 Task: Select the profile "VLC 1.1.x Style" for your interface.
Action: Mouse moved to (94, 12)
Screenshot: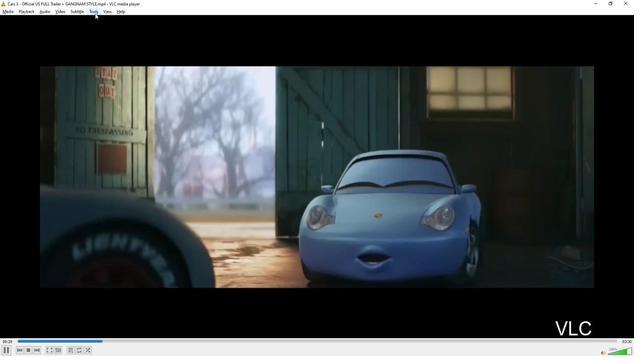 
Action: Mouse pressed left at (94, 12)
Screenshot: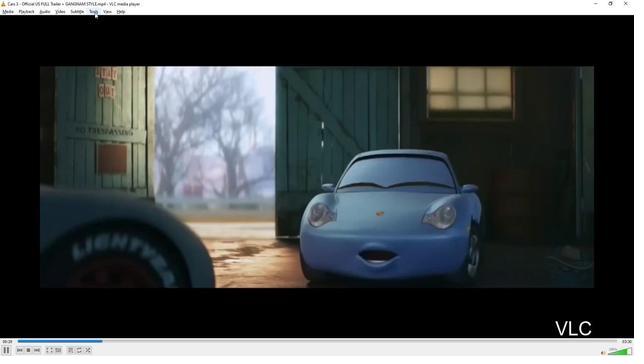 
Action: Mouse moved to (110, 82)
Screenshot: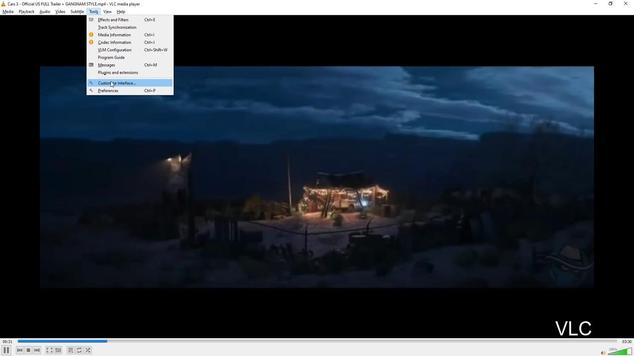 
Action: Mouse pressed left at (110, 82)
Screenshot: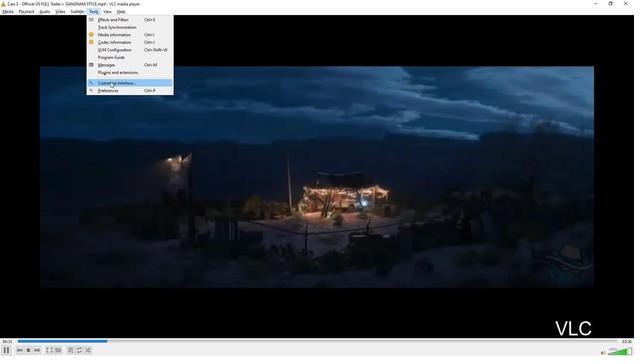
Action: Mouse moved to (426, 107)
Screenshot: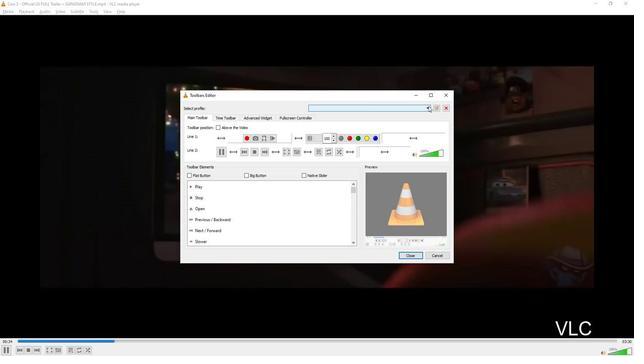 
Action: Mouse pressed left at (426, 107)
Screenshot: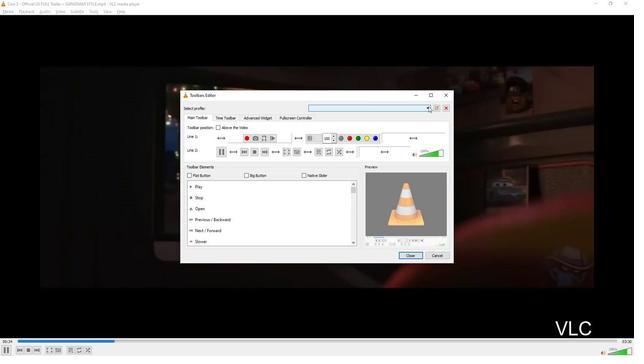 
Action: Mouse moved to (323, 118)
Screenshot: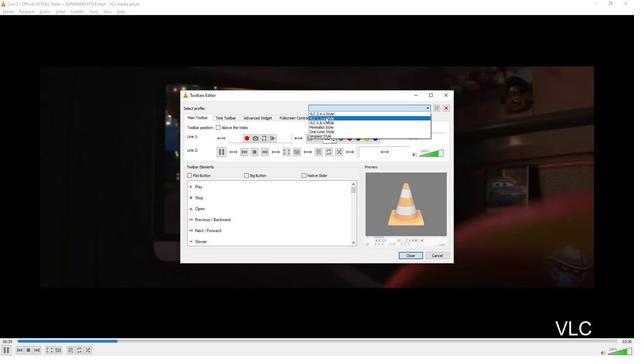
Action: Mouse pressed left at (323, 118)
Screenshot: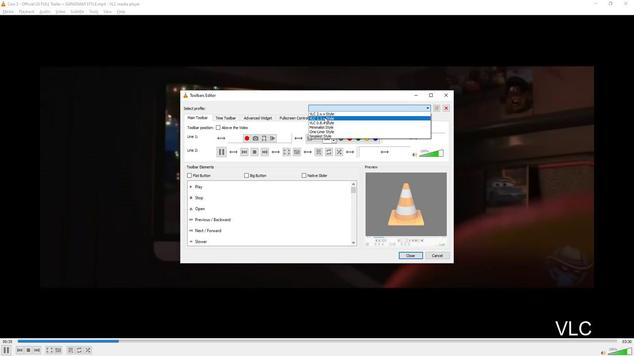 
Action: Mouse moved to (537, 165)
Screenshot: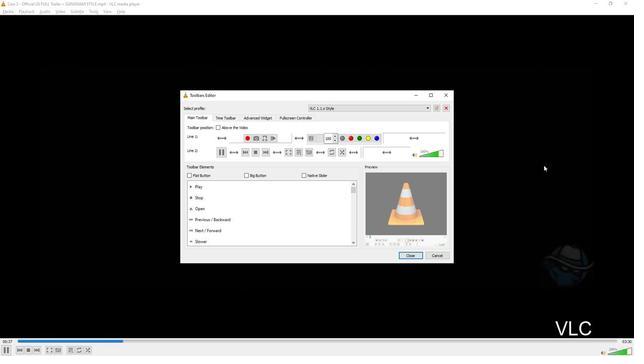 
